 Task: Change the visibility to the workspace.
Action: Mouse moved to (291, 68)
Screenshot: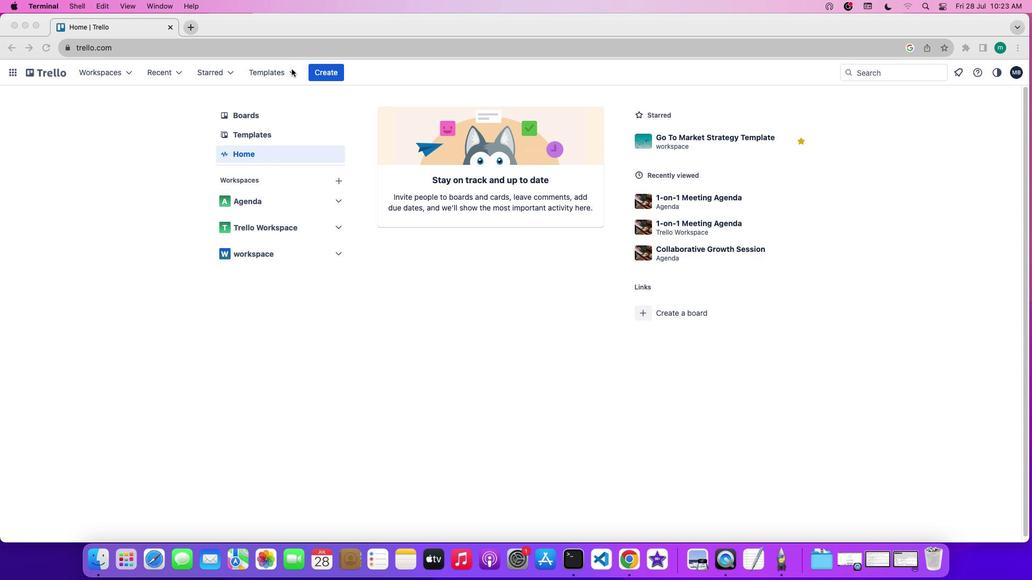 
Action: Mouse pressed left at (291, 68)
Screenshot: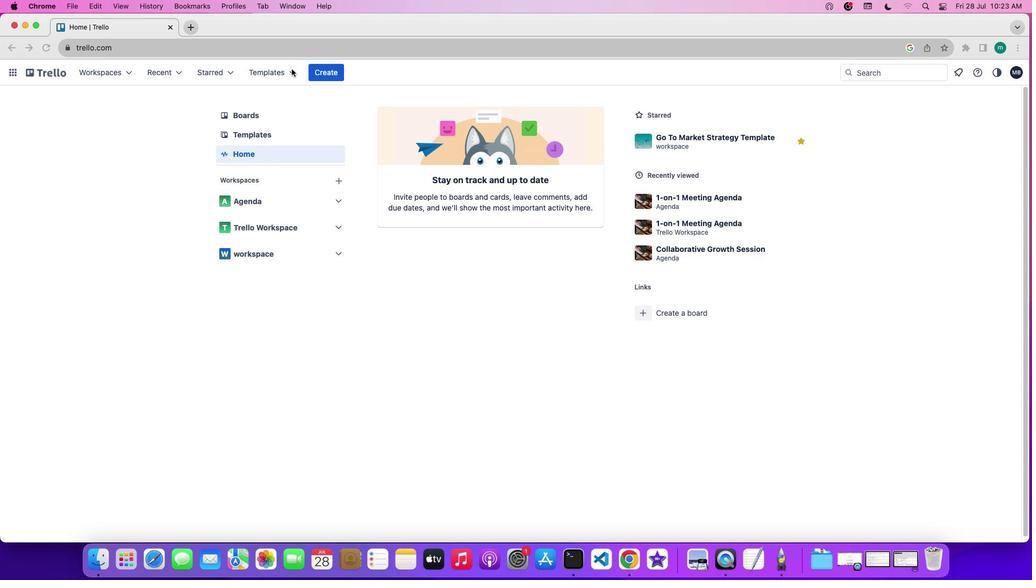 
Action: Mouse pressed left at (291, 68)
Screenshot: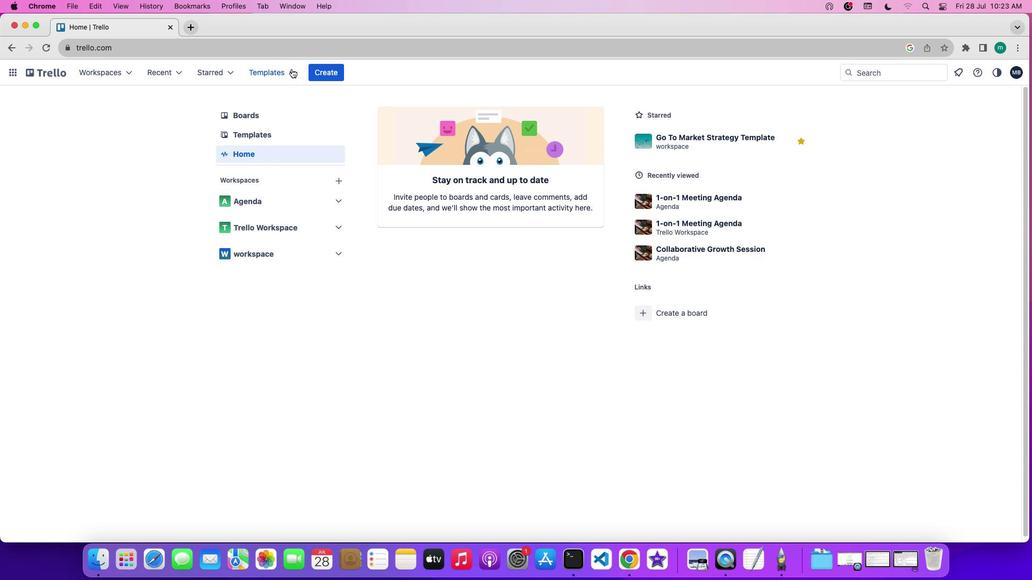 
Action: Mouse moved to (290, 71)
Screenshot: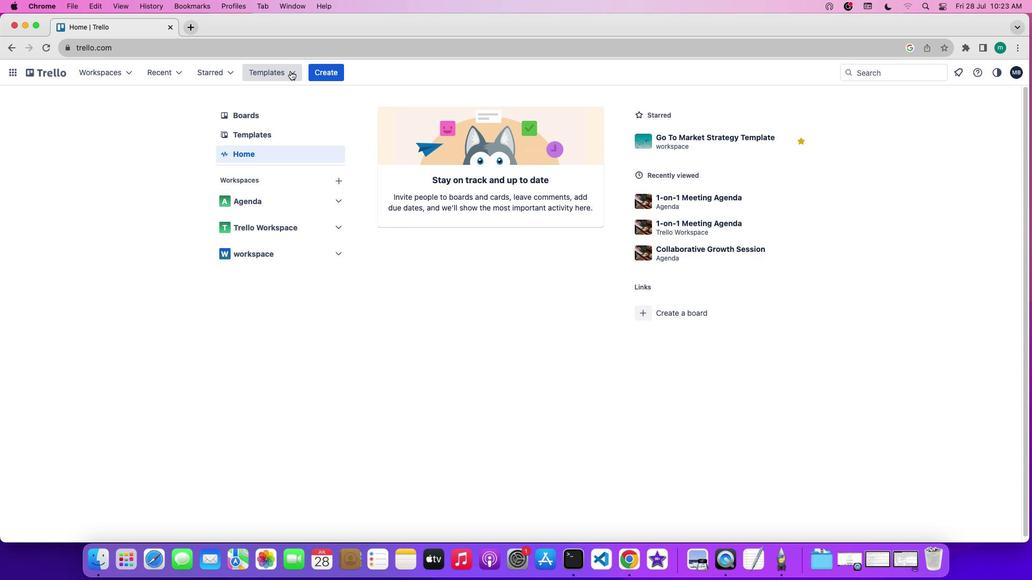 
Action: Mouse pressed left at (290, 71)
Screenshot: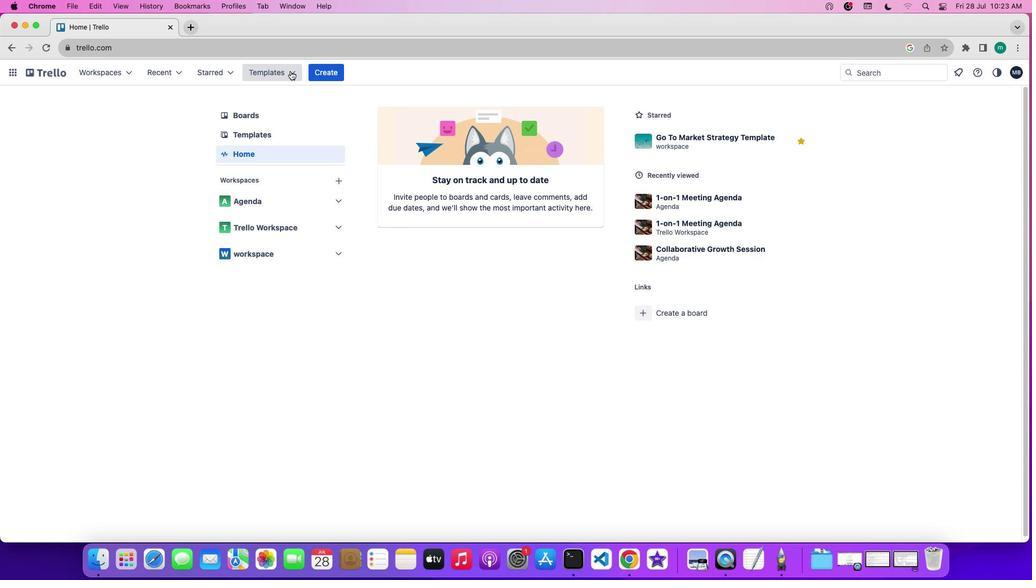 
Action: Mouse moved to (302, 114)
Screenshot: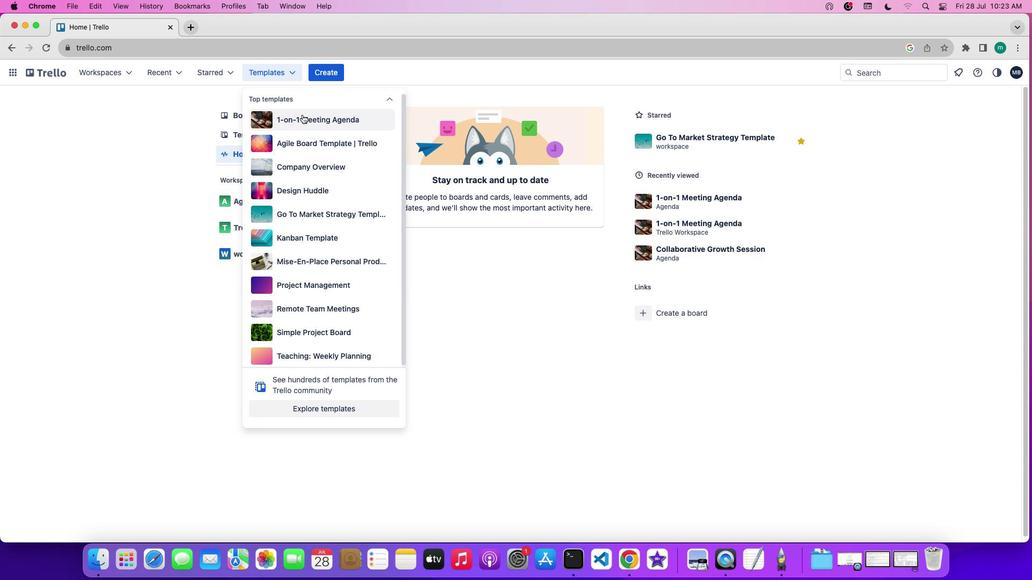 
Action: Mouse pressed left at (302, 114)
Screenshot: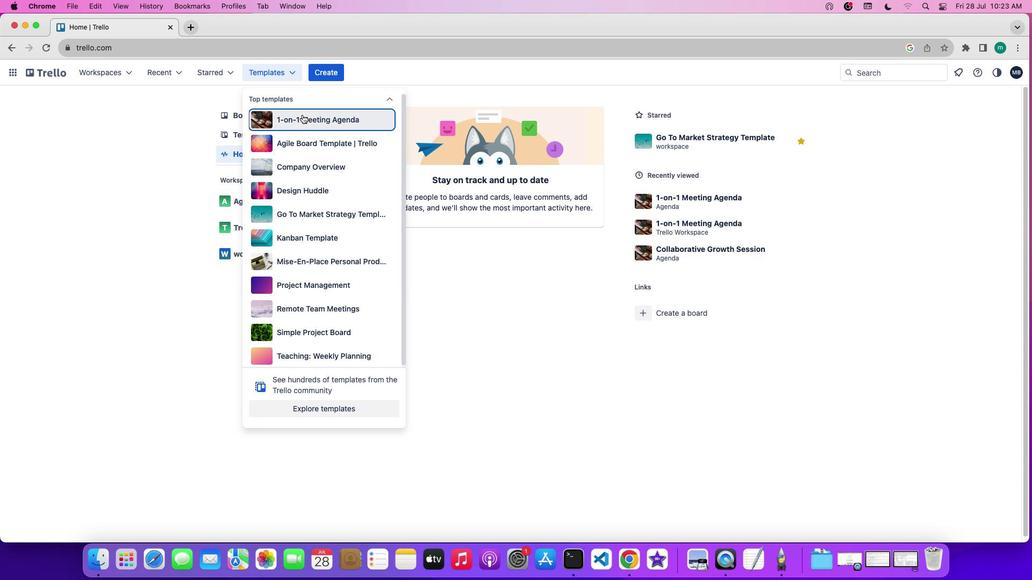
Action: Mouse moved to (388, 269)
Screenshot: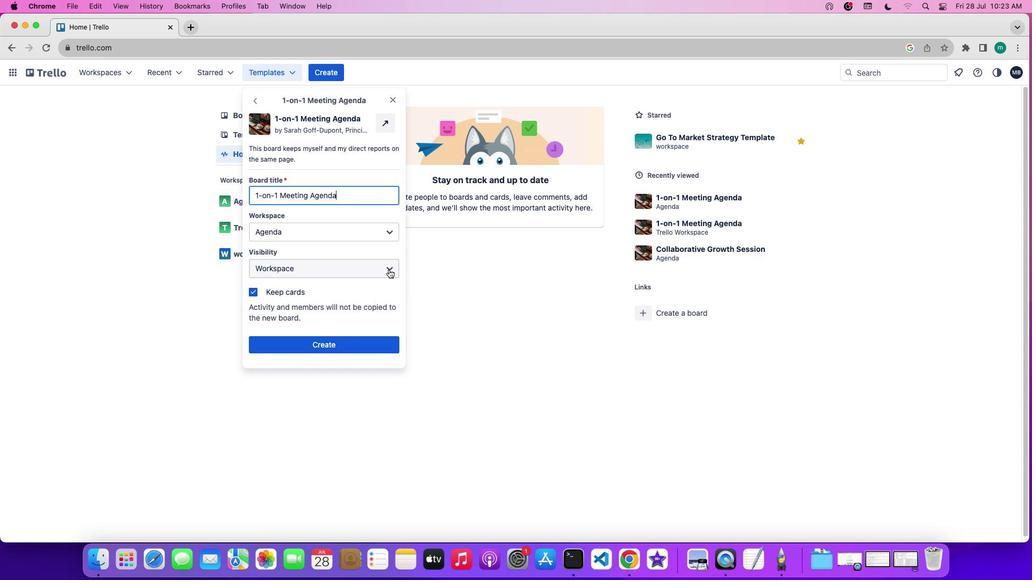 
Action: Mouse pressed left at (388, 269)
Screenshot: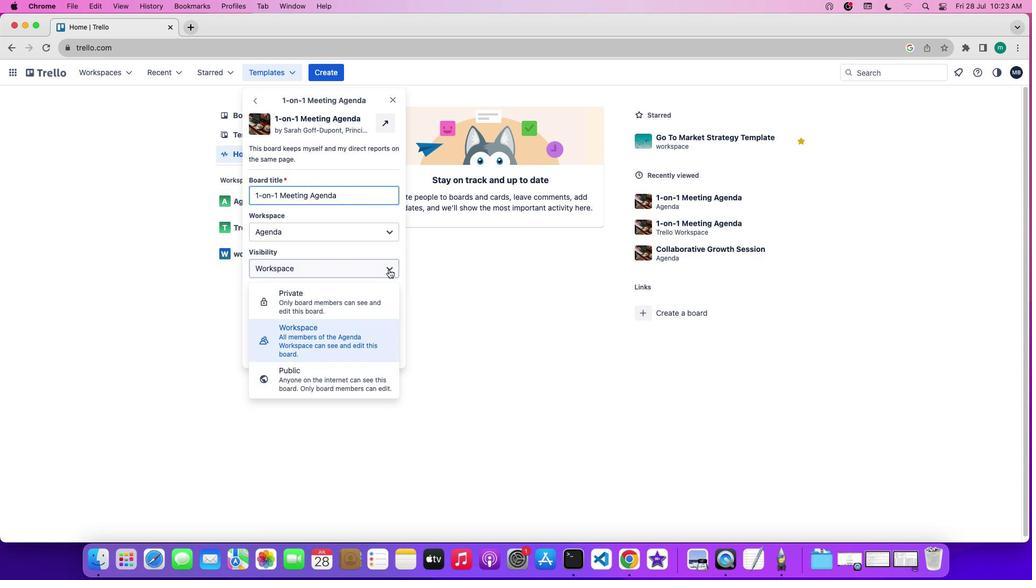 
Action: Mouse moved to (342, 337)
Screenshot: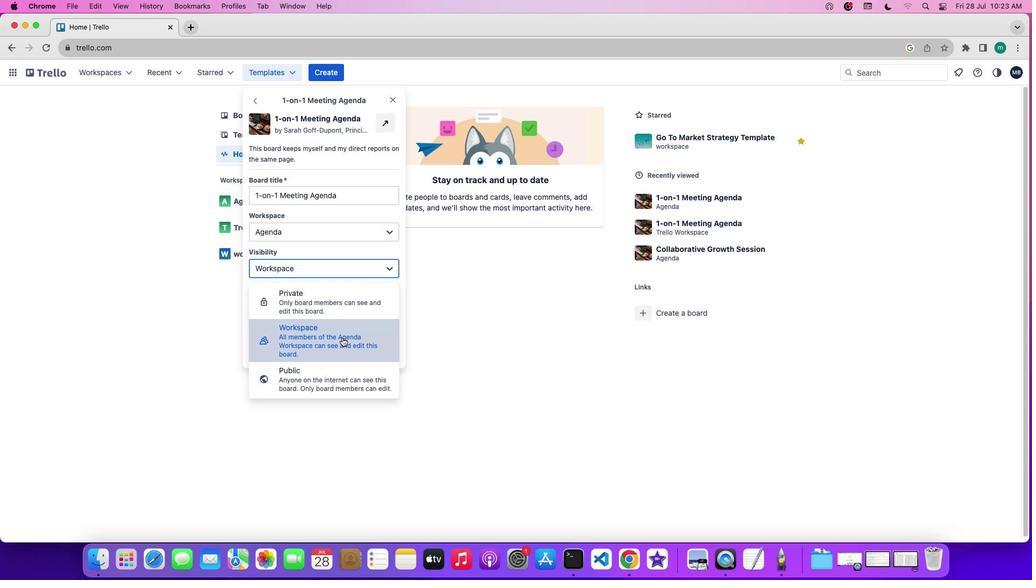 
Action: Mouse pressed left at (342, 337)
Screenshot: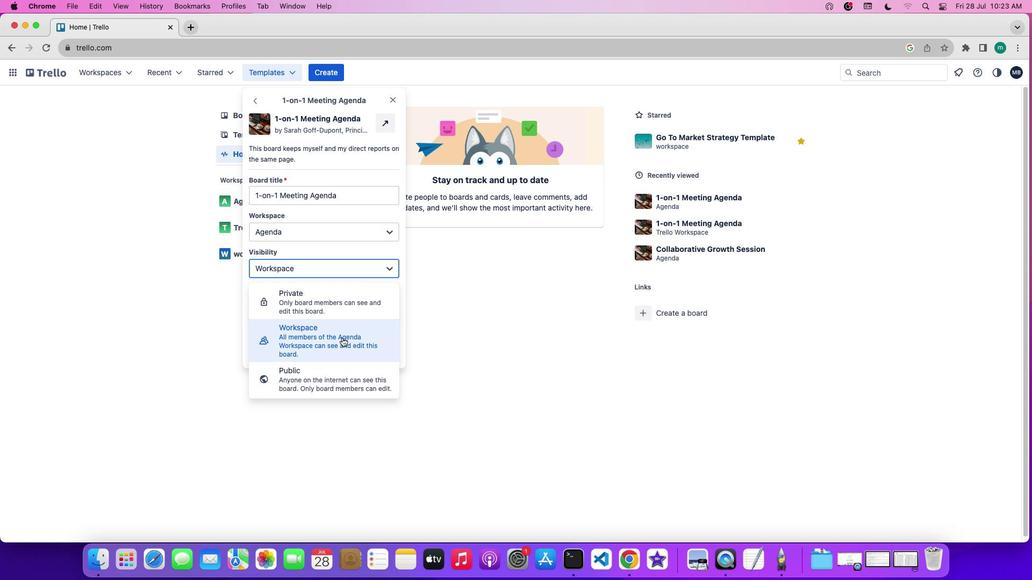 
Action: Mouse moved to (384, 345)
Screenshot: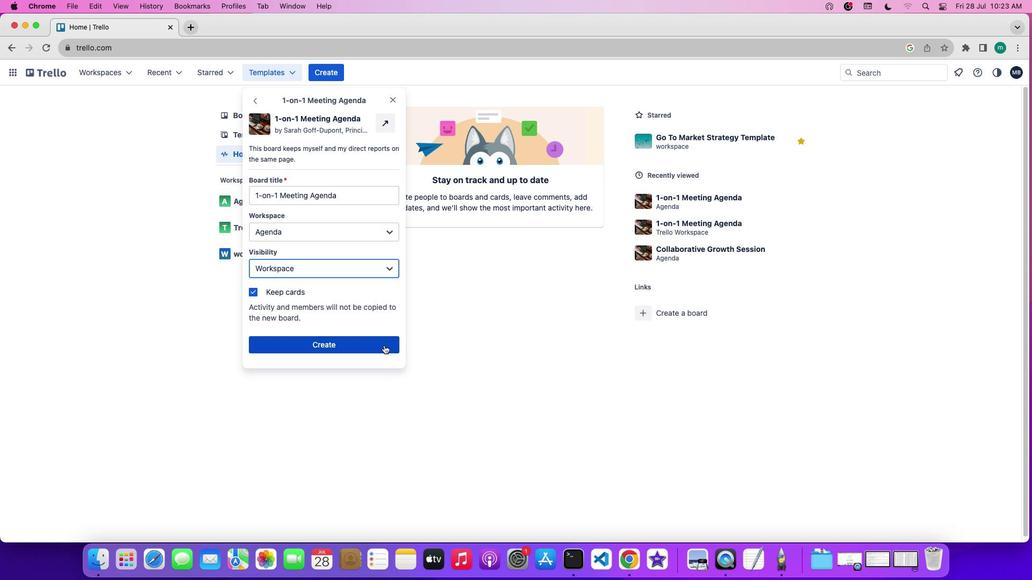 
Action: Mouse pressed left at (384, 345)
Screenshot: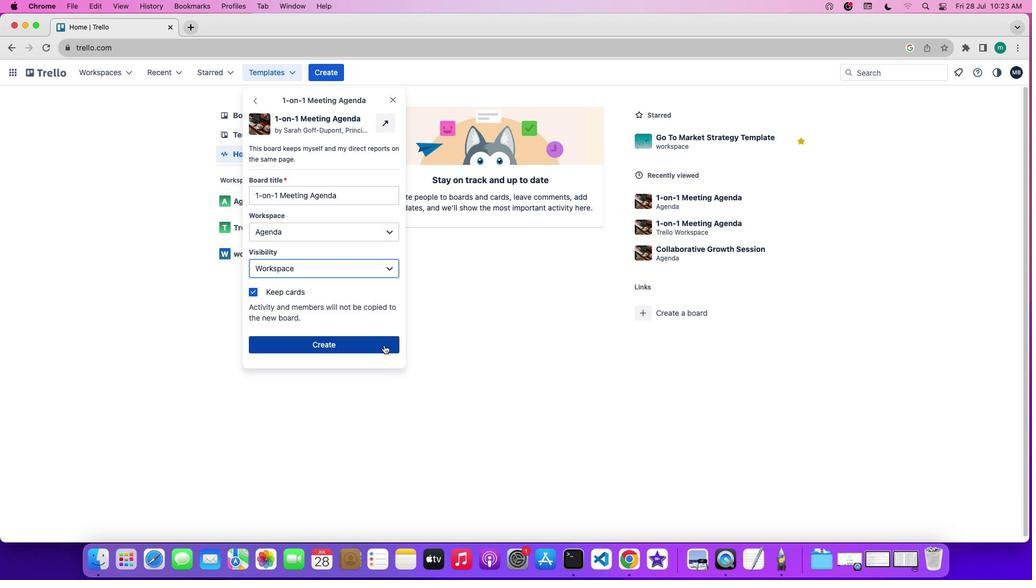 
Action: Mouse moved to (453, 347)
Screenshot: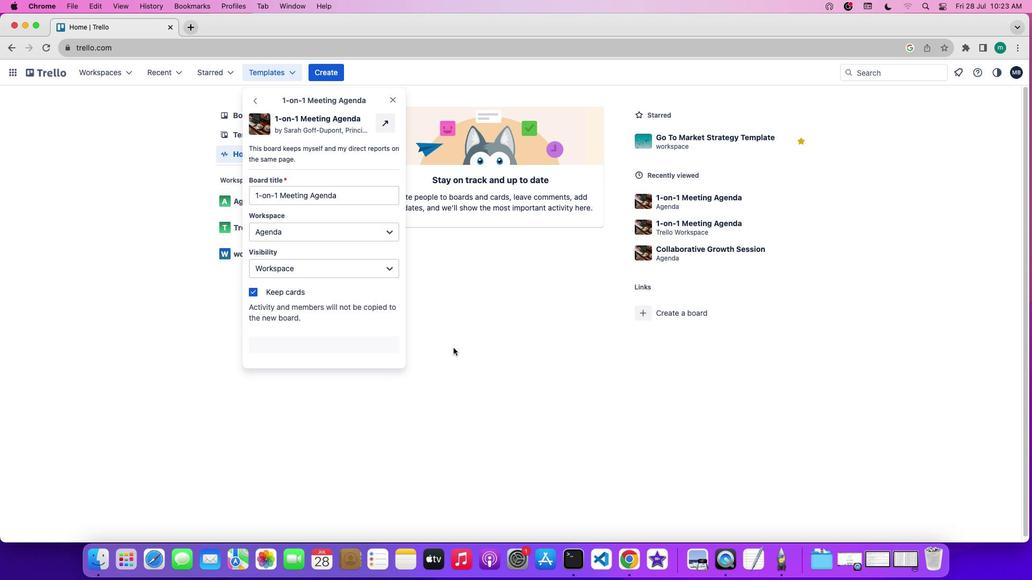 
